 Task: Assign in the project TripleWorks the issue 'Inability to modify certain fields or settings' to the sprint 'Celestial Sprint'.
Action: Mouse moved to (189, 50)
Screenshot: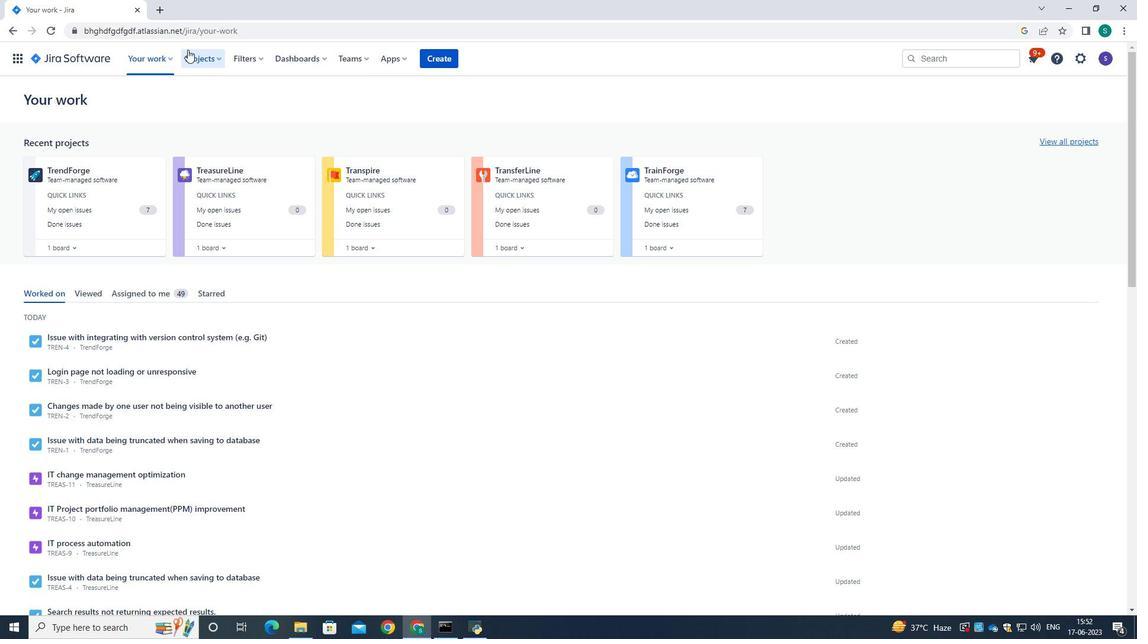 
Action: Mouse pressed left at (189, 50)
Screenshot: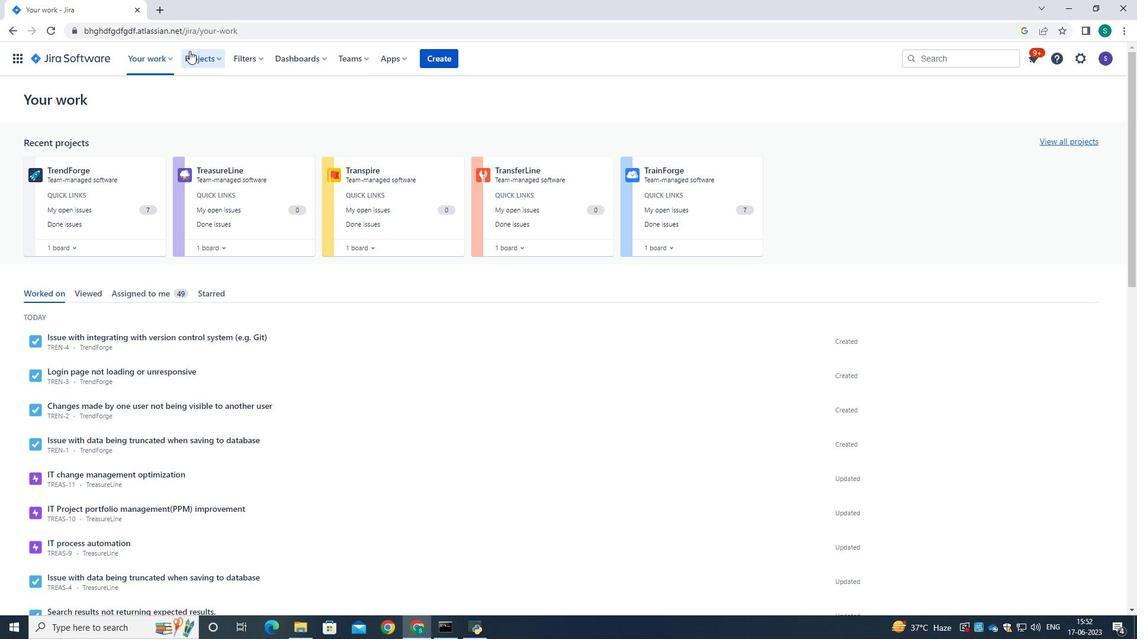 
Action: Mouse moved to (246, 105)
Screenshot: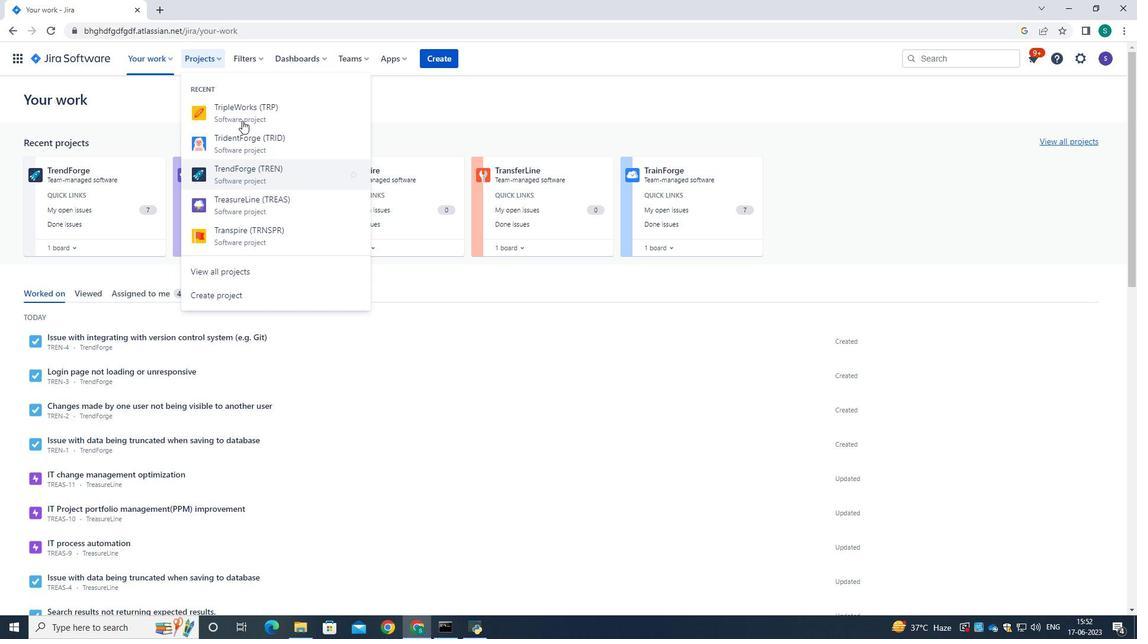 
Action: Mouse pressed left at (246, 105)
Screenshot: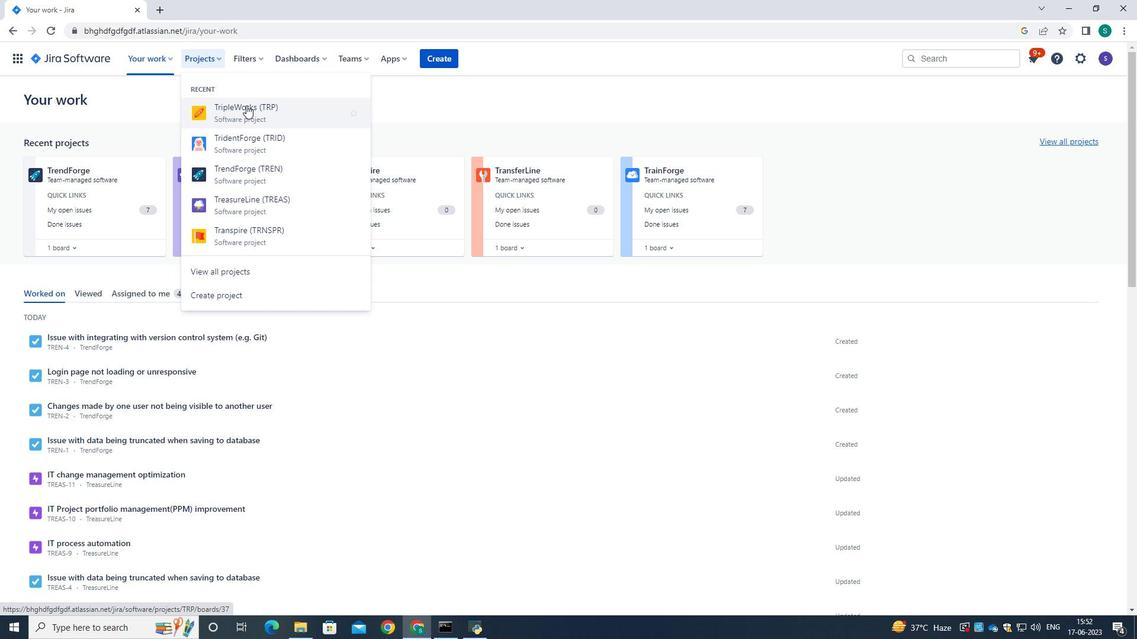 
Action: Mouse moved to (79, 175)
Screenshot: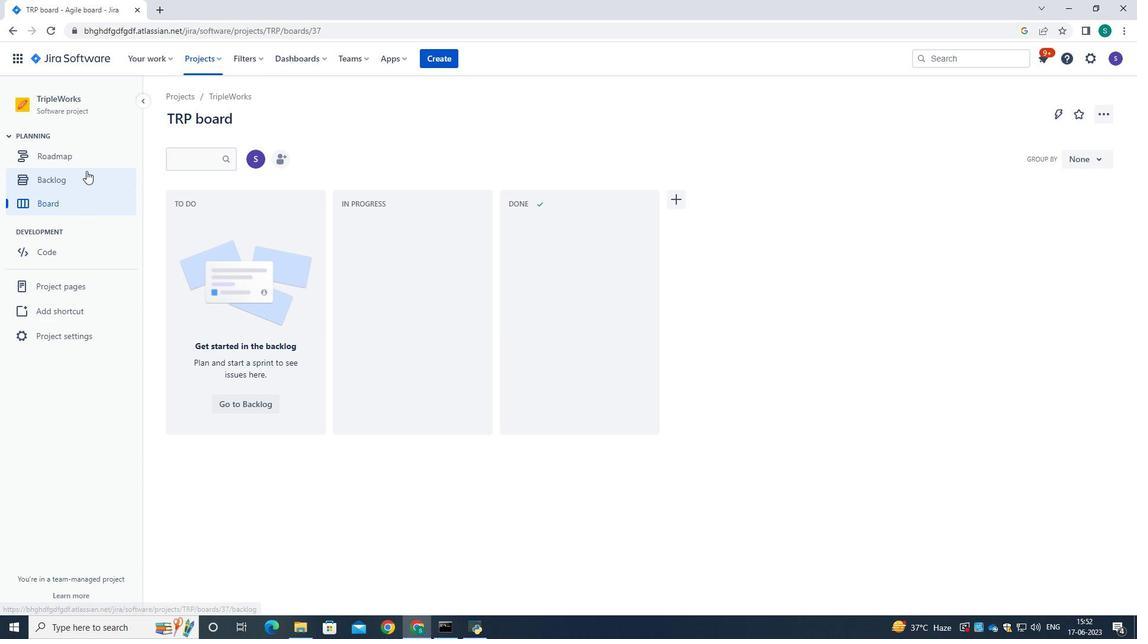 
Action: Mouse pressed left at (79, 175)
Screenshot: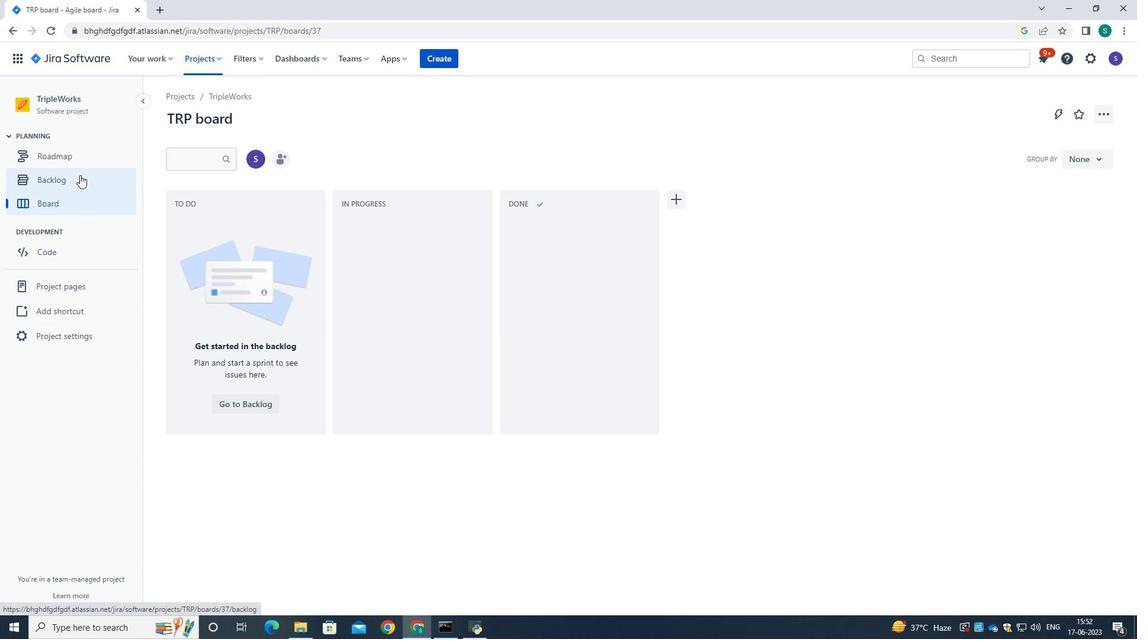 
Action: Mouse moved to (1086, 212)
Screenshot: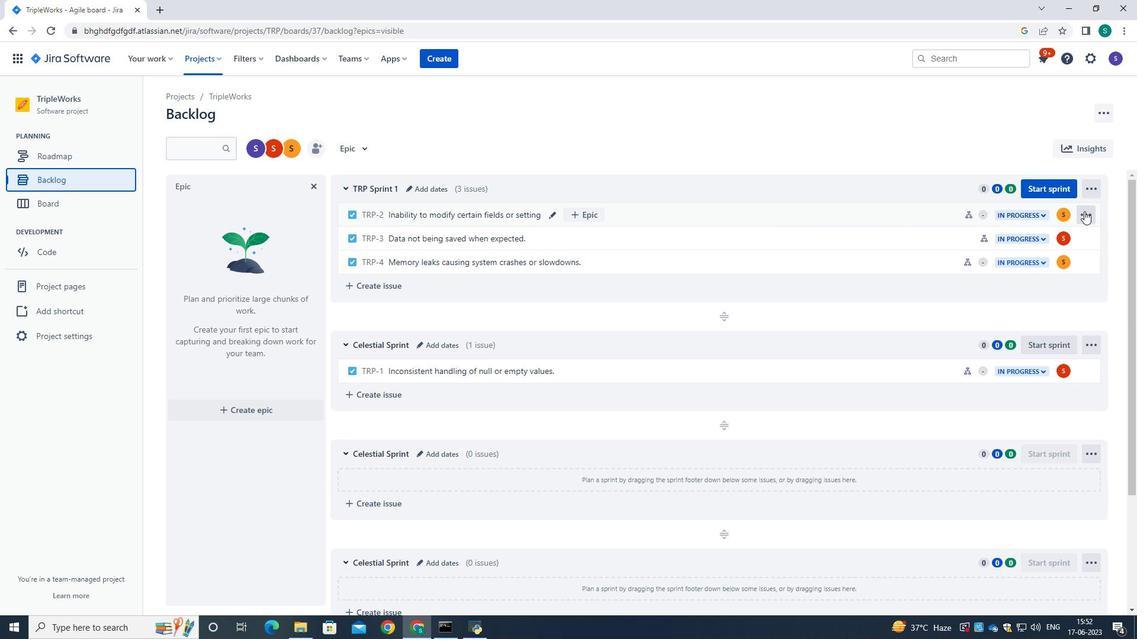 
Action: Mouse pressed left at (1086, 212)
Screenshot: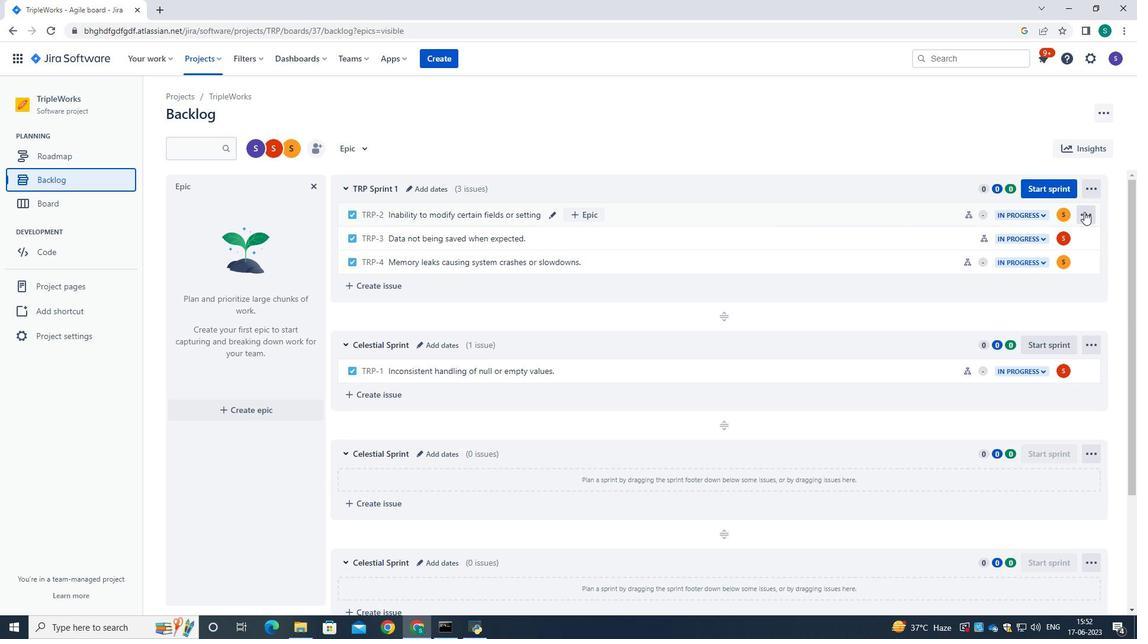 
Action: Mouse moved to (1066, 374)
Screenshot: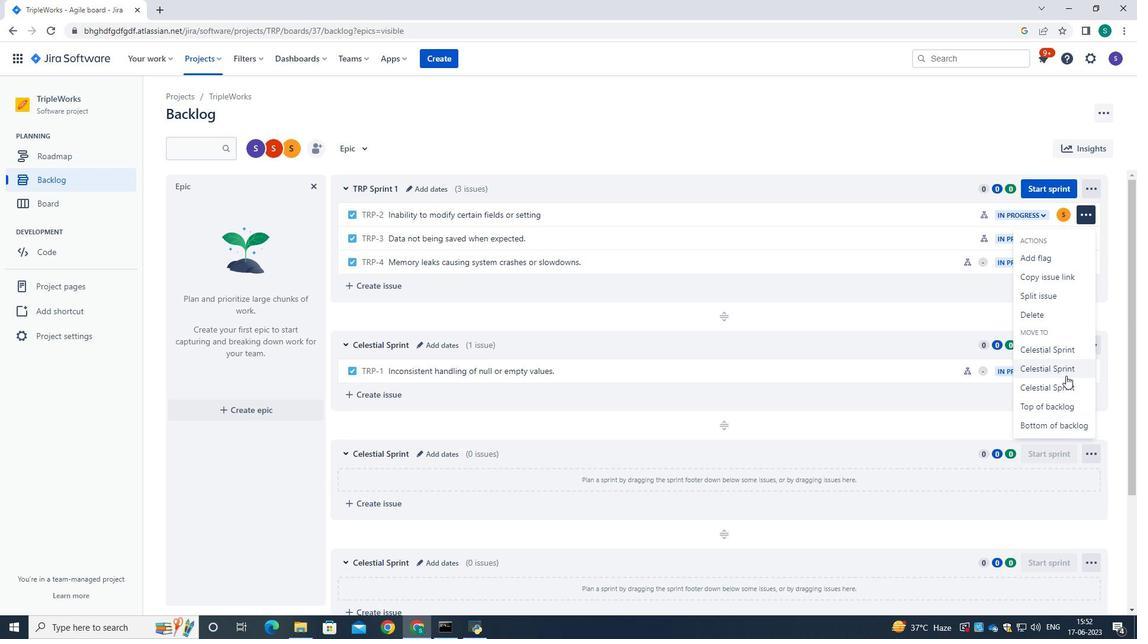 
Action: Mouse pressed left at (1066, 374)
Screenshot: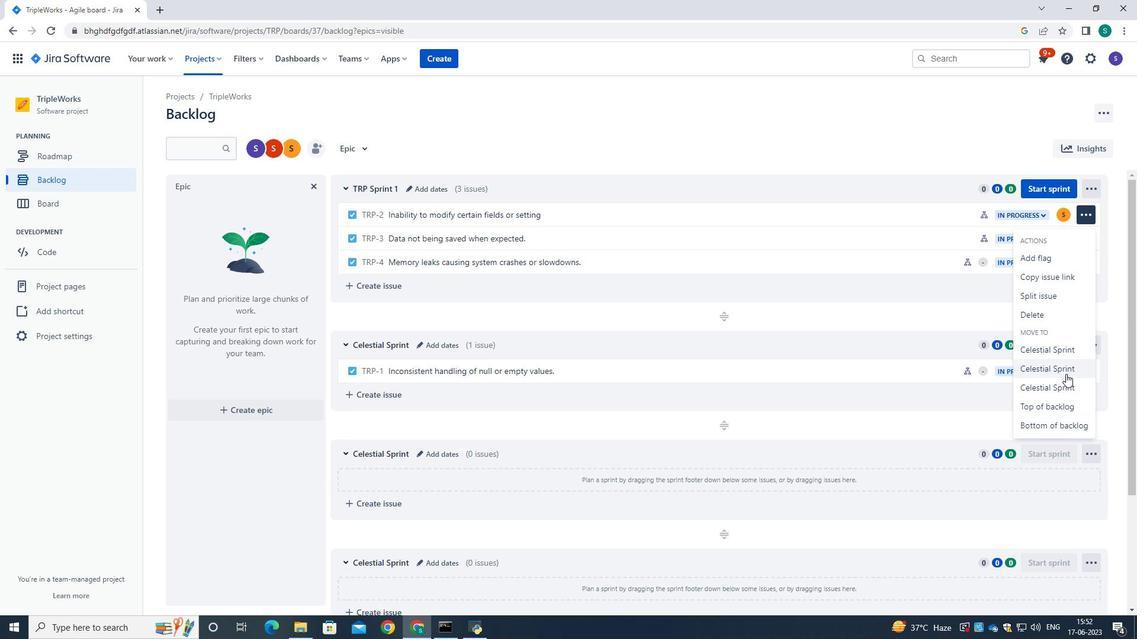 
Action: Mouse moved to (414, 104)
Screenshot: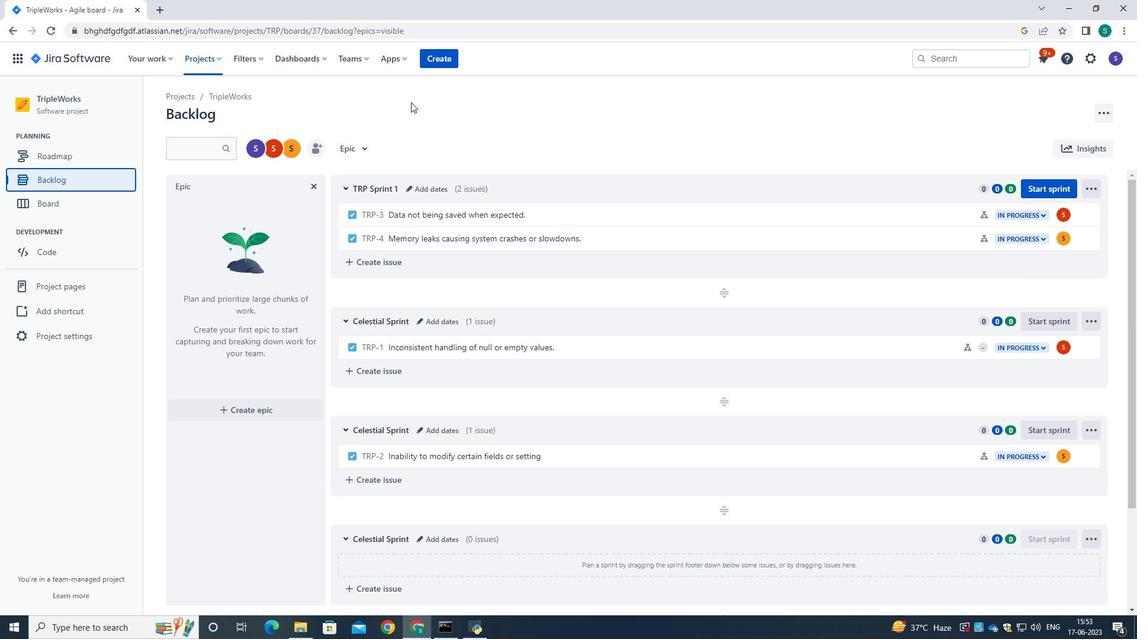 
